 Task: Create a due date automation trigger when advanced on, on the tuesday after a card is due add fields without custom field "Resume" set to a number greater or equal to 1 and greater or equal to 10 at 11:00 AM.
Action: Mouse moved to (941, 74)
Screenshot: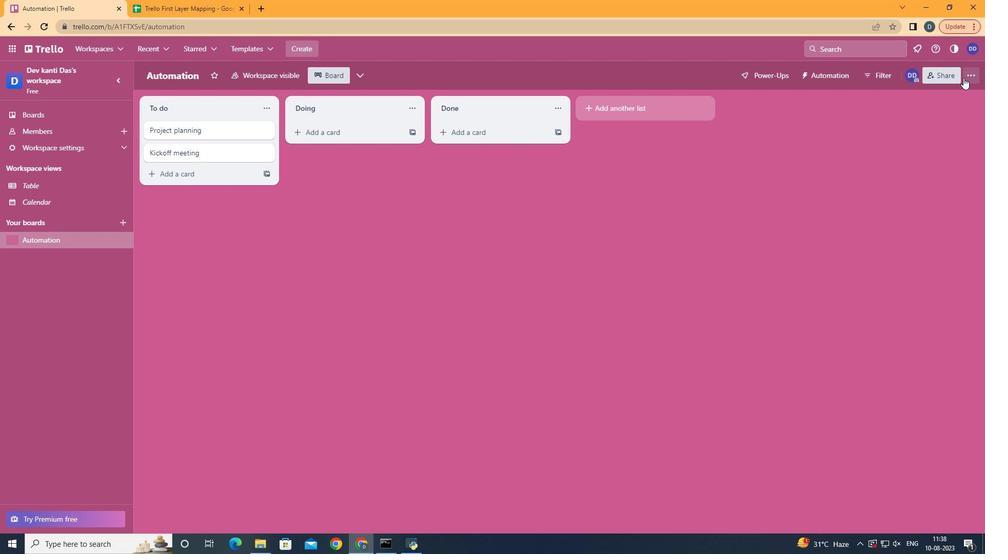 
Action: Mouse pressed left at (941, 74)
Screenshot: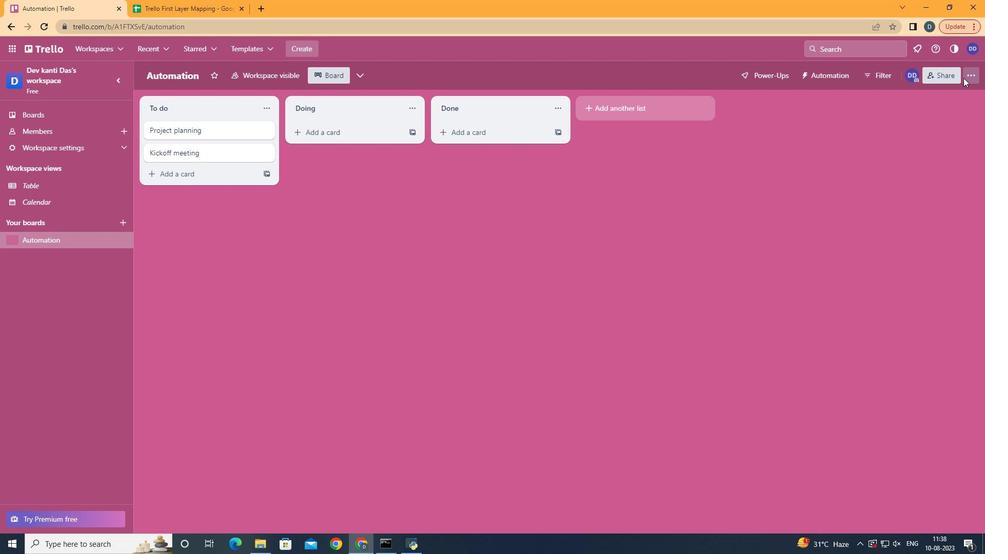 
Action: Mouse moved to (877, 207)
Screenshot: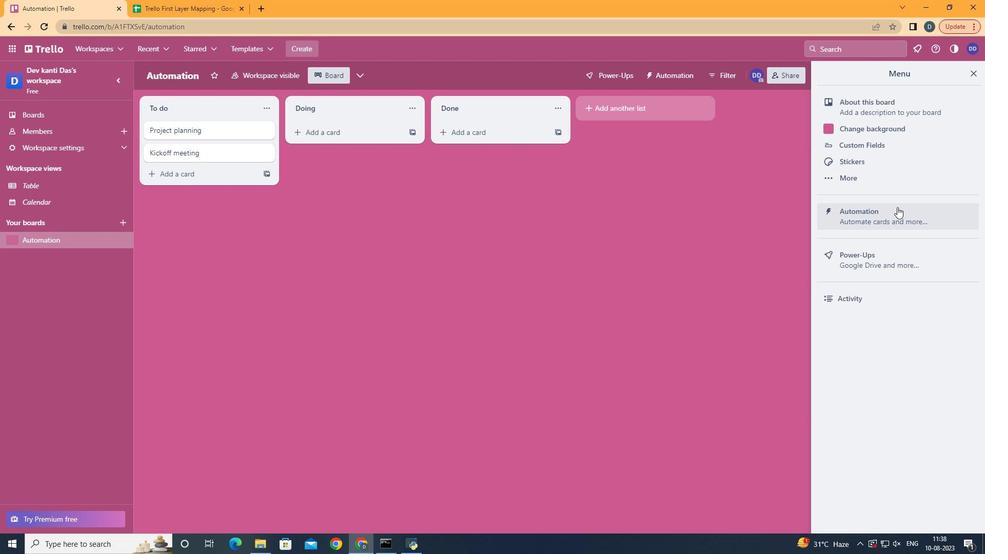 
Action: Mouse pressed left at (877, 207)
Screenshot: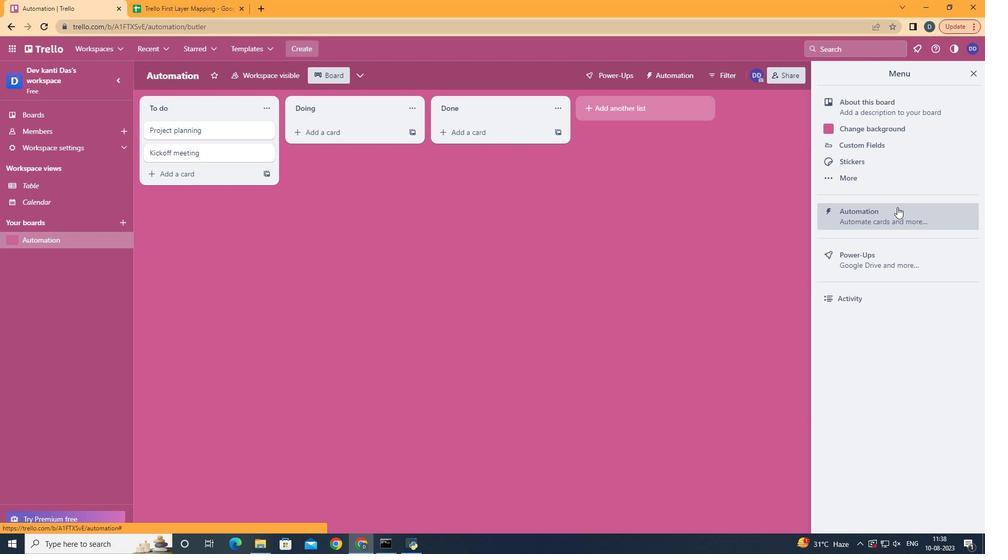 
Action: Mouse moved to (176, 202)
Screenshot: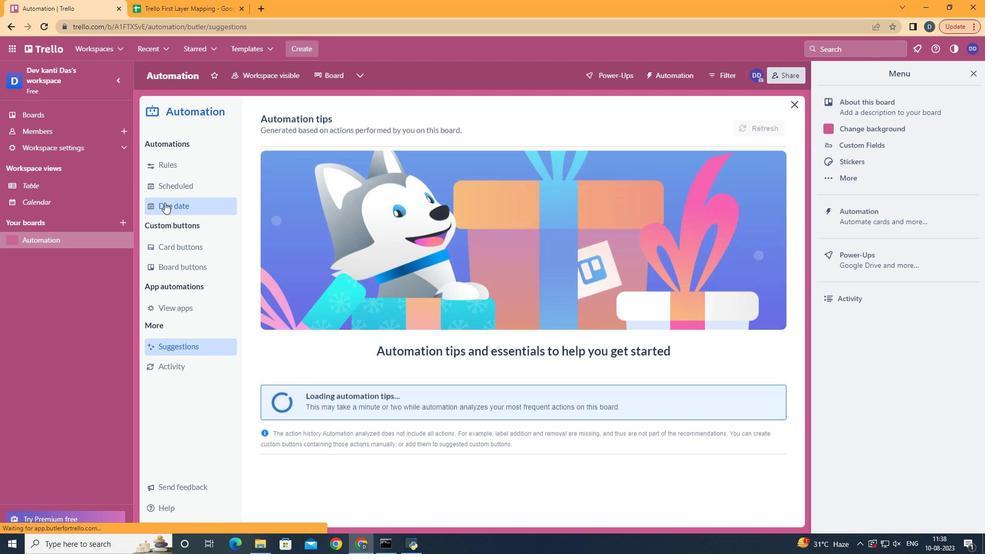 
Action: Mouse pressed left at (176, 202)
Screenshot: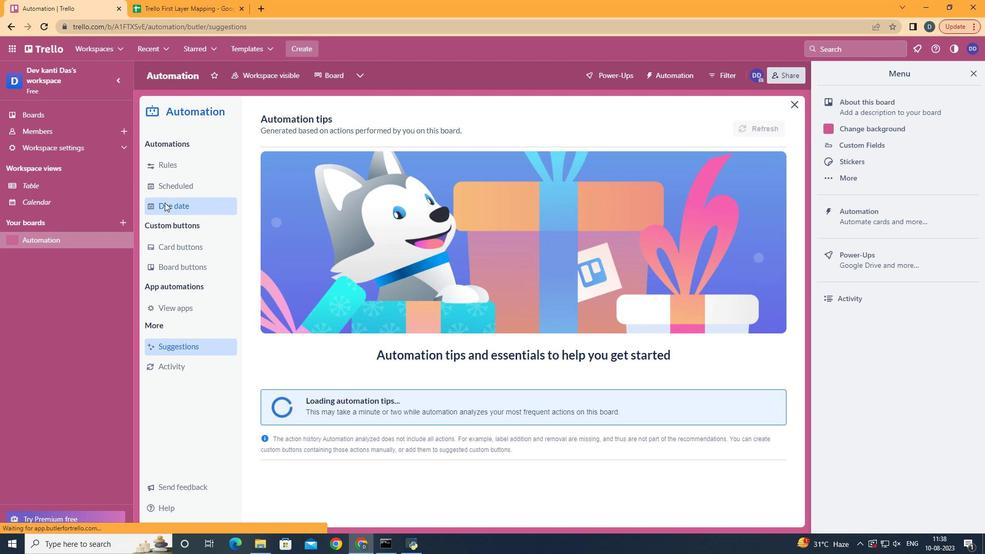 
Action: Mouse moved to (709, 123)
Screenshot: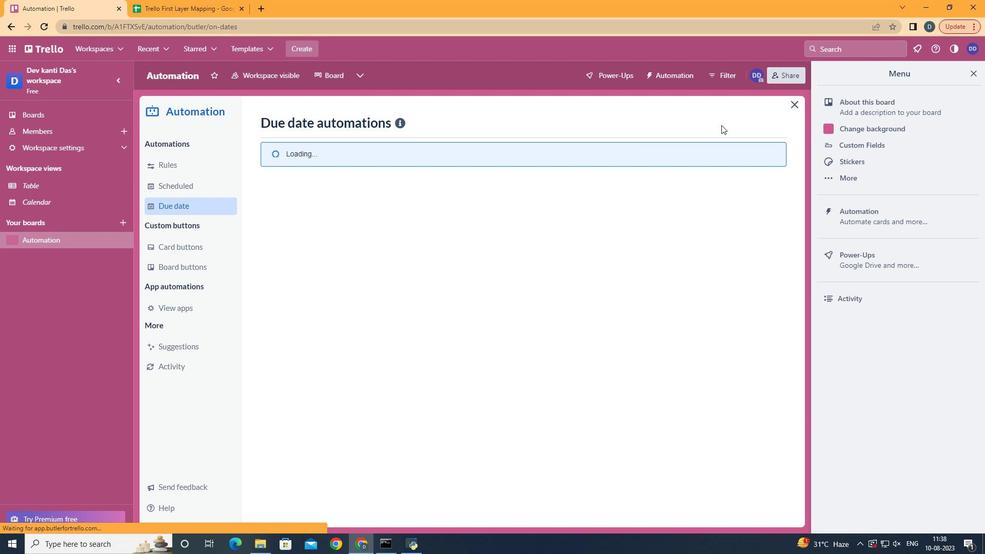 
Action: Mouse pressed left at (709, 123)
Screenshot: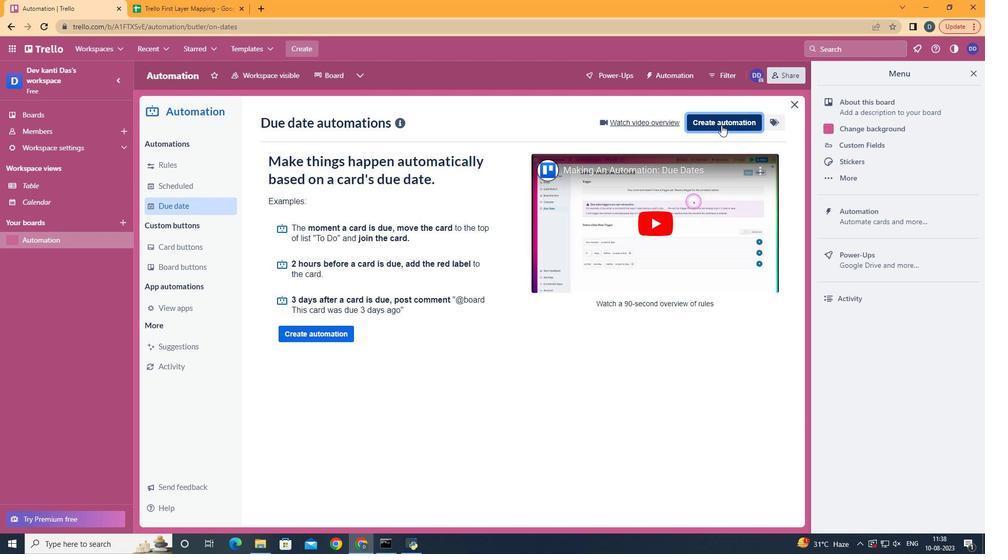 
Action: Mouse moved to (553, 220)
Screenshot: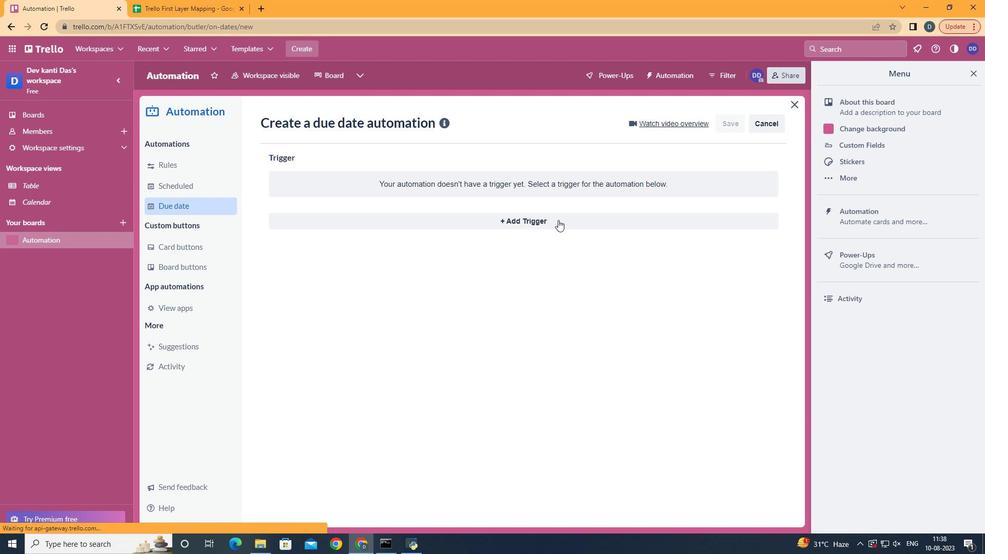 
Action: Mouse pressed left at (553, 220)
Screenshot: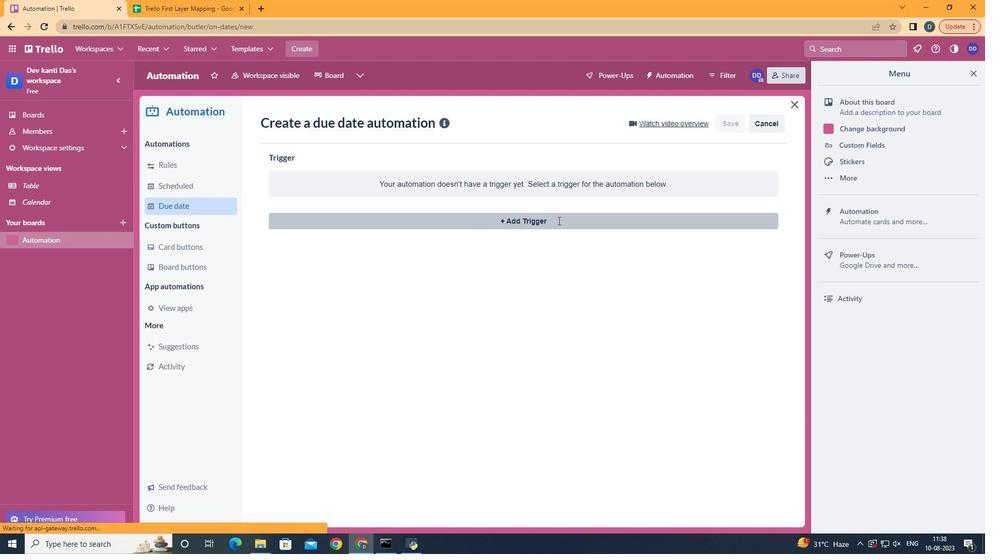 
Action: Mouse moved to (339, 289)
Screenshot: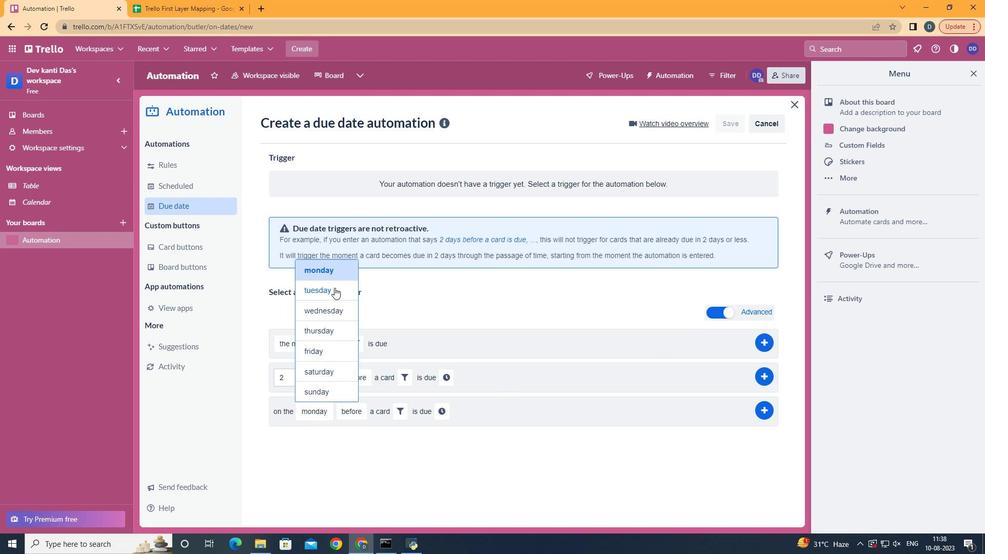 
Action: Mouse pressed left at (339, 289)
Screenshot: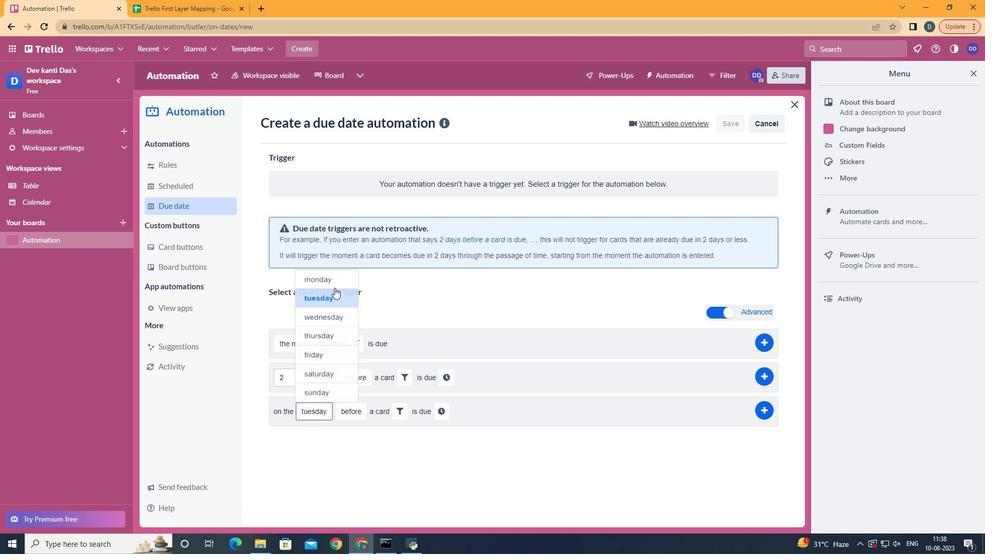 
Action: Mouse moved to (367, 455)
Screenshot: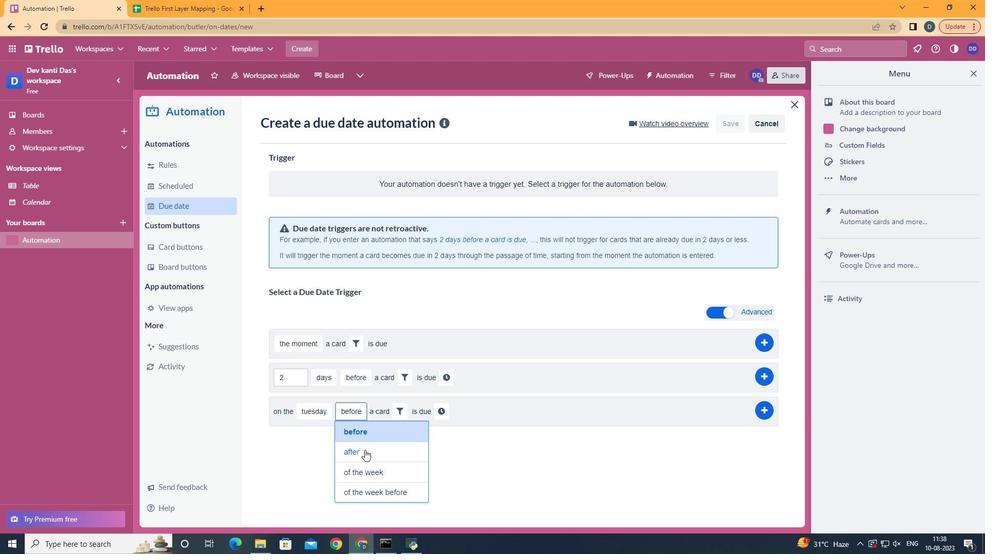
Action: Mouse pressed left at (367, 455)
Screenshot: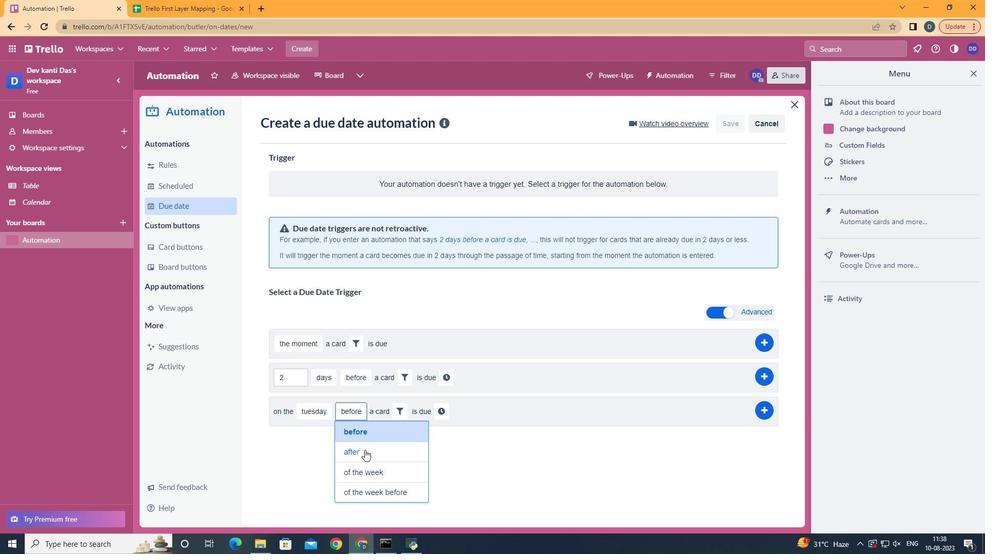 
Action: Mouse moved to (400, 422)
Screenshot: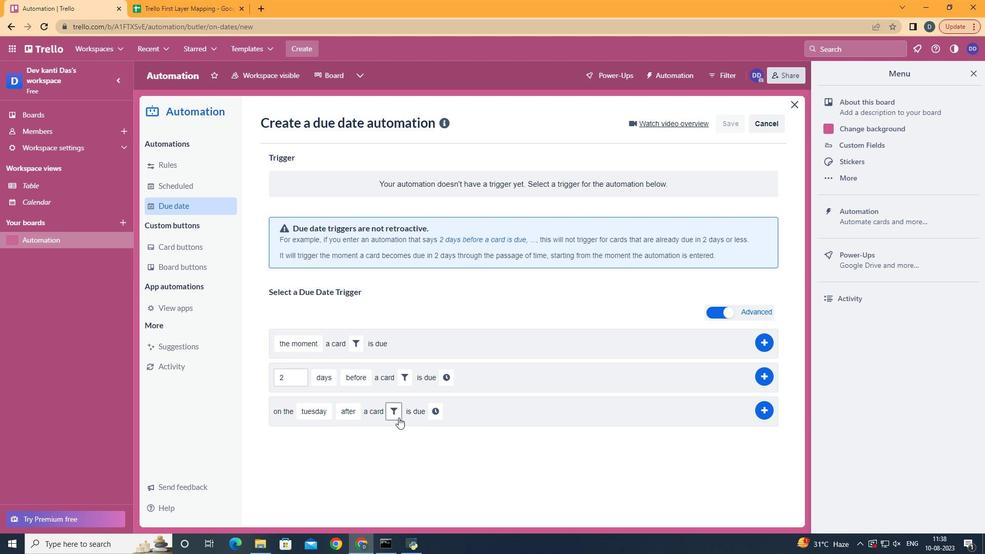 
Action: Mouse pressed left at (400, 422)
Screenshot: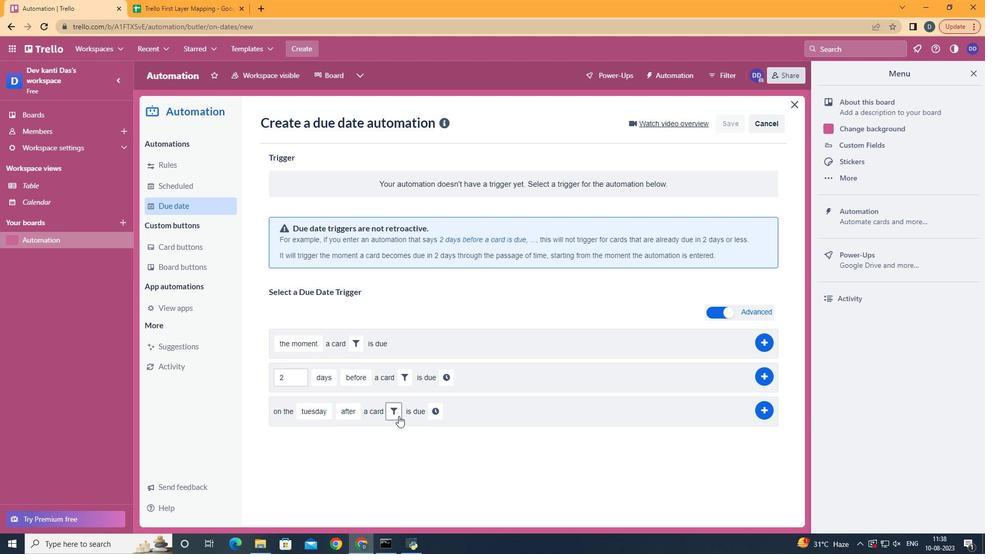 
Action: Mouse moved to (560, 458)
Screenshot: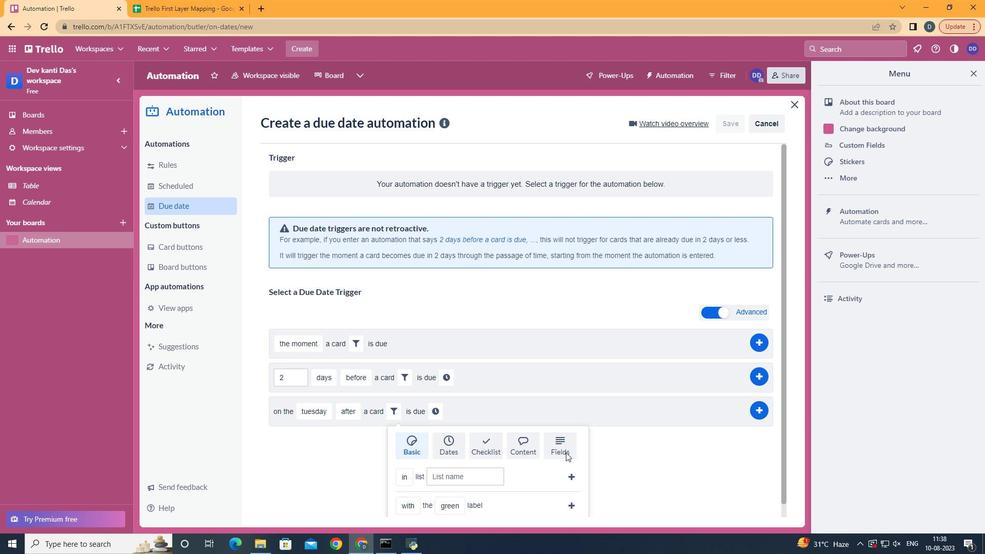 
Action: Mouse pressed left at (560, 458)
Screenshot: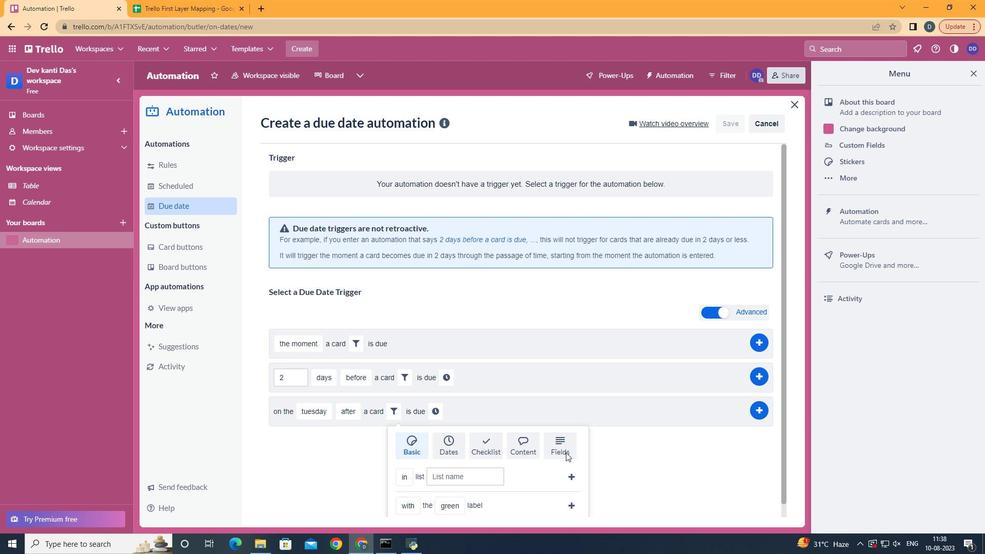 
Action: Mouse scrolled (560, 457) with delta (0, 0)
Screenshot: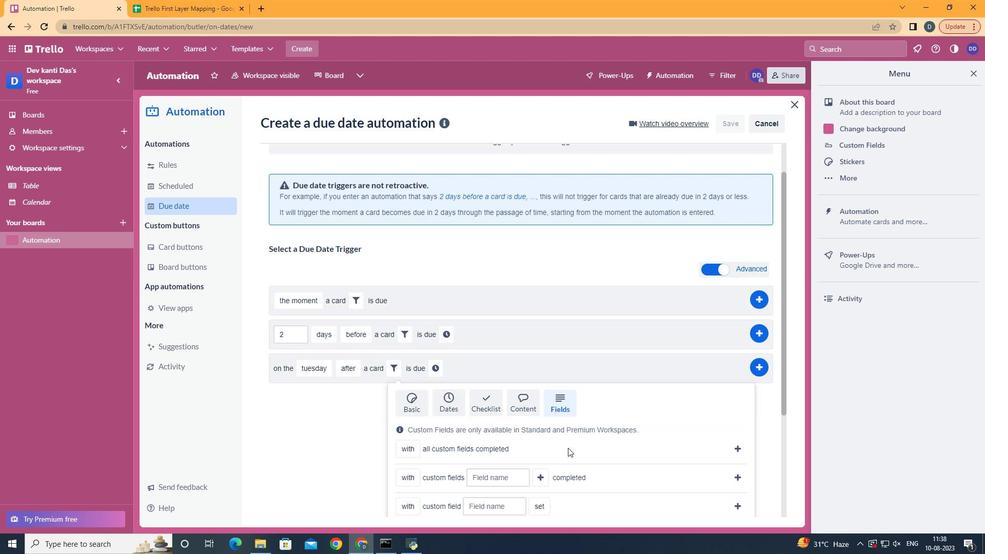 
Action: Mouse scrolled (560, 457) with delta (0, 0)
Screenshot: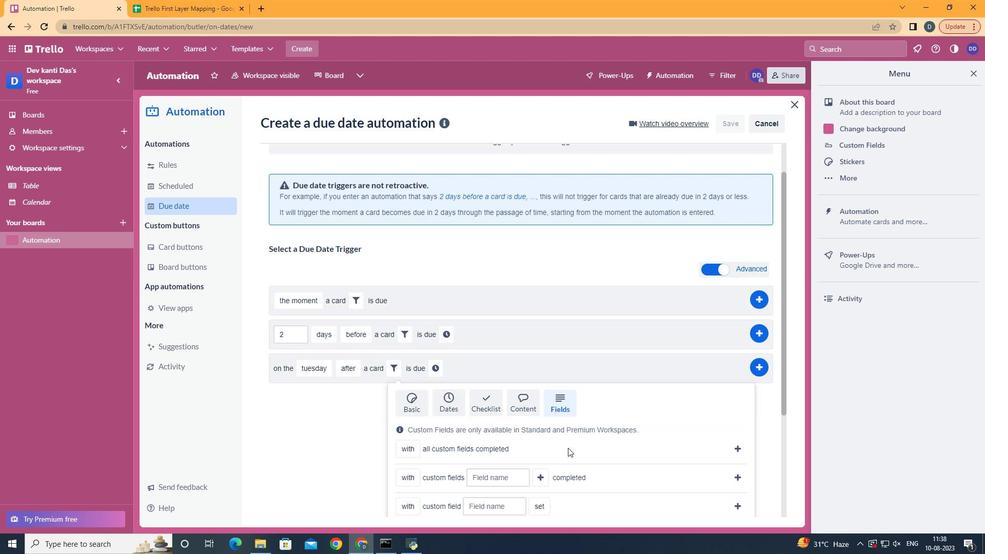 
Action: Mouse scrolled (560, 457) with delta (0, 0)
Screenshot: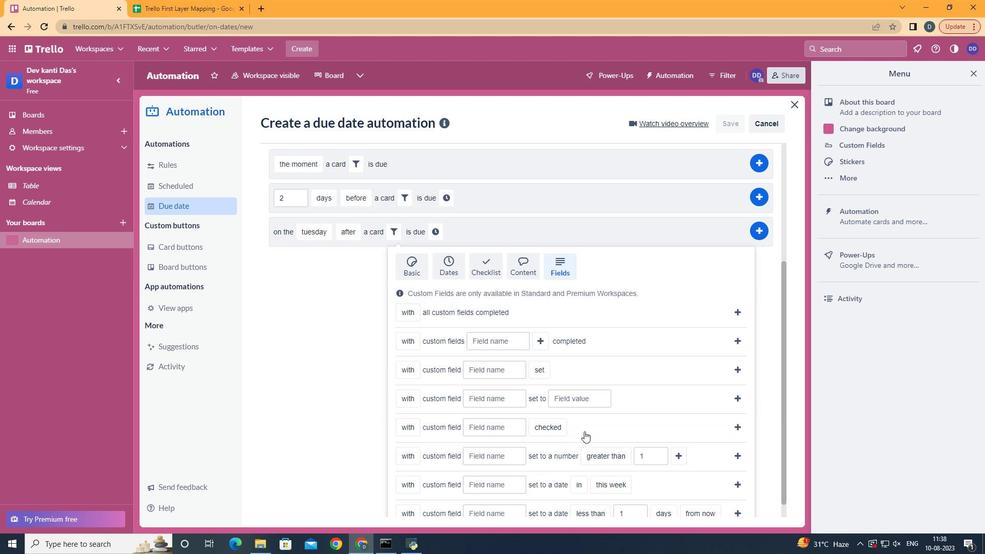 
Action: Mouse scrolled (560, 457) with delta (0, 0)
Screenshot: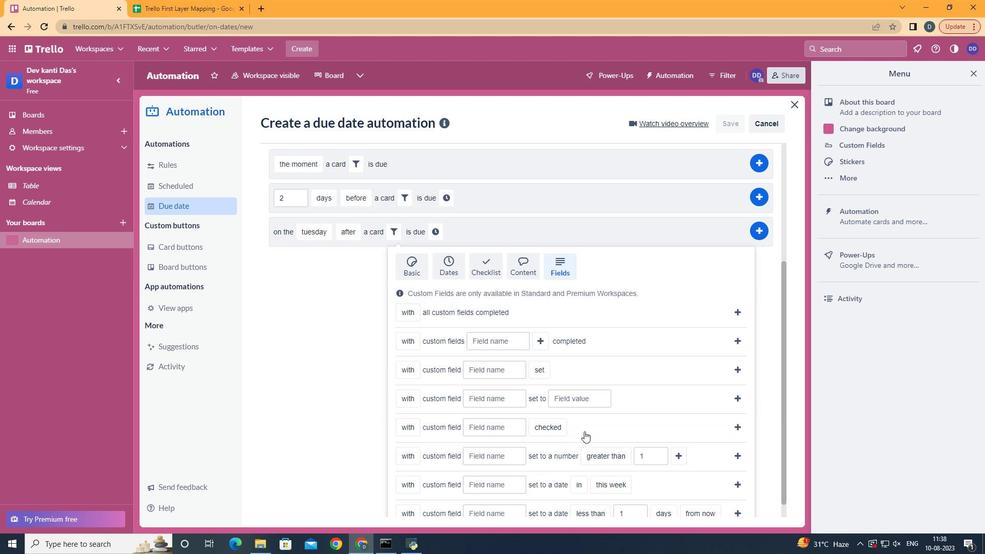 
Action: Mouse scrolled (560, 457) with delta (0, 0)
Screenshot: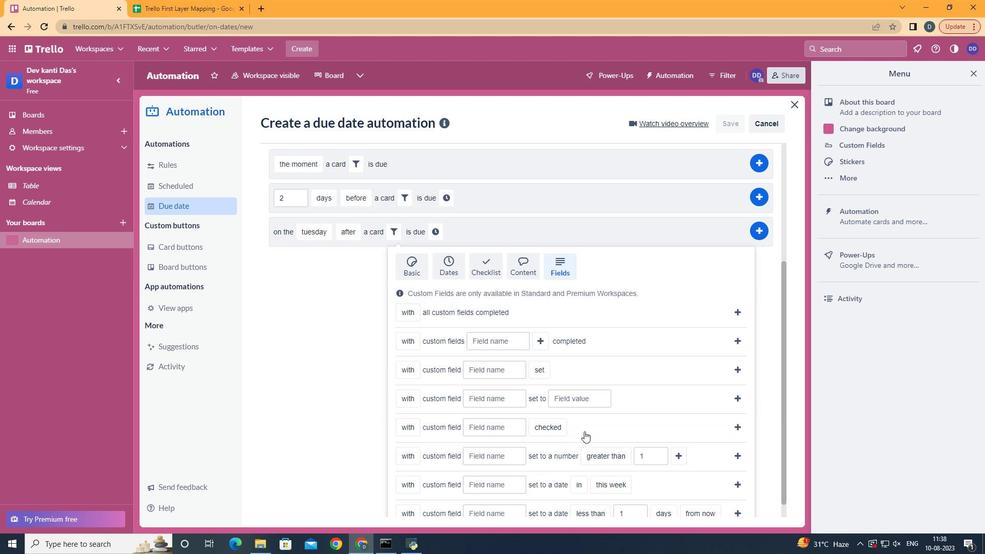 
Action: Mouse scrolled (560, 457) with delta (0, 0)
Screenshot: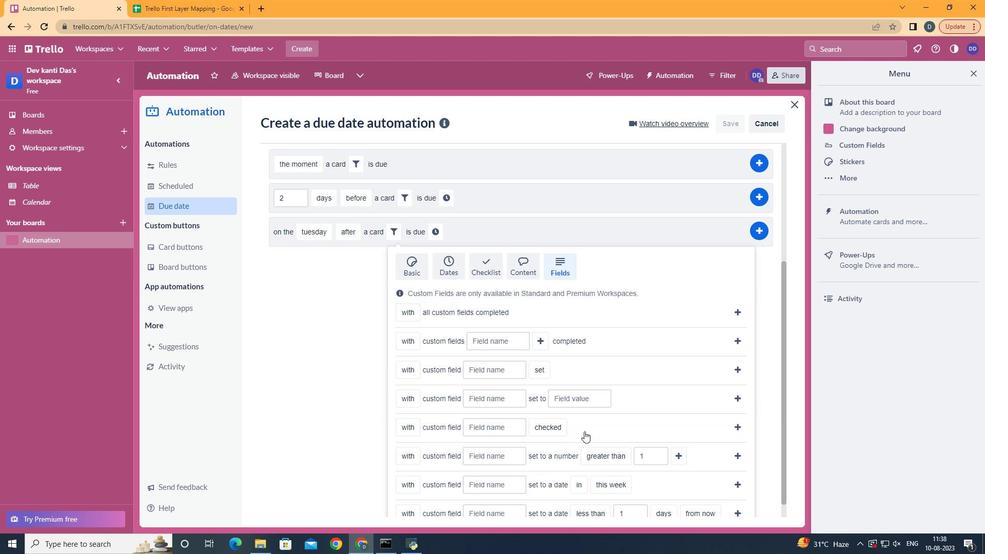 
Action: Mouse moved to (580, 430)
Screenshot: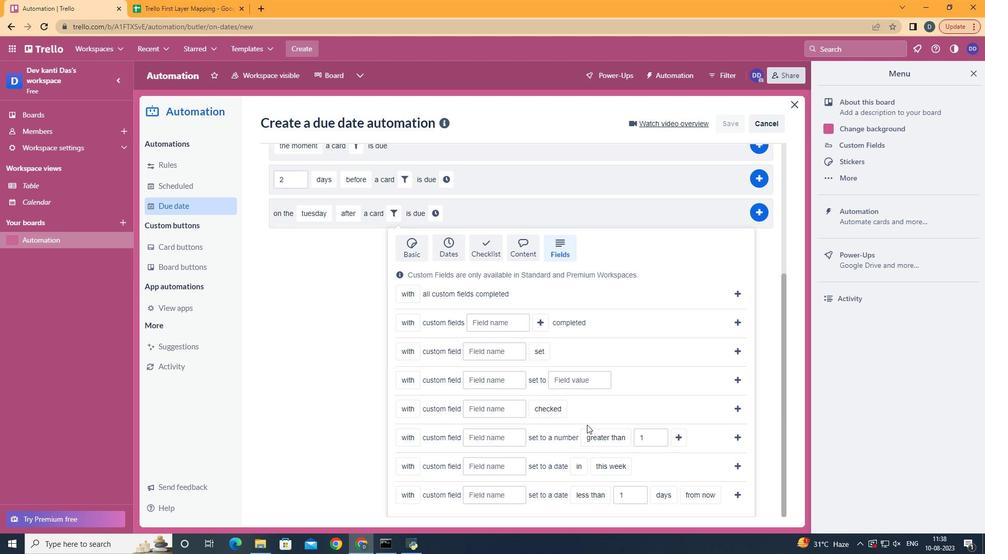 
Action: Mouse scrolled (580, 429) with delta (0, 0)
Screenshot: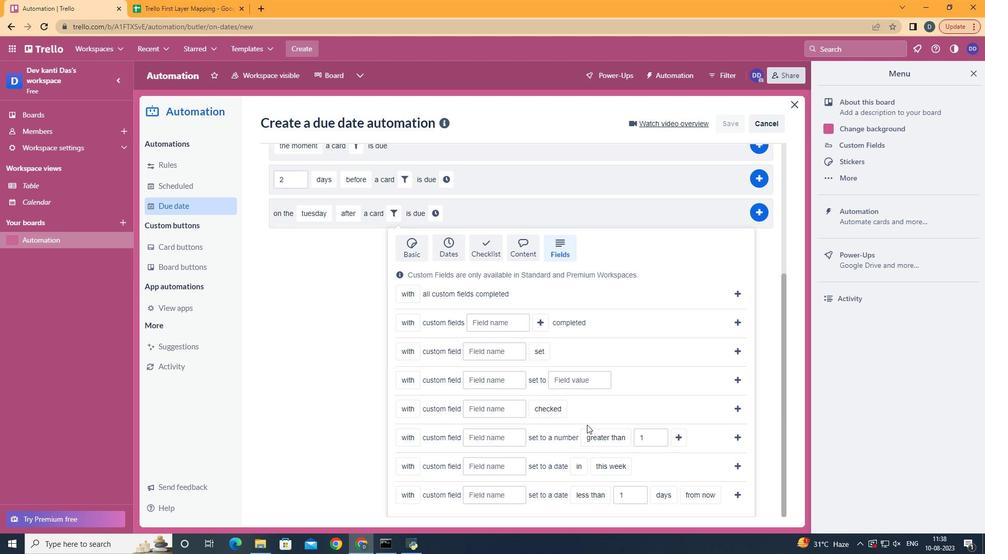 
Action: Mouse scrolled (580, 429) with delta (0, 0)
Screenshot: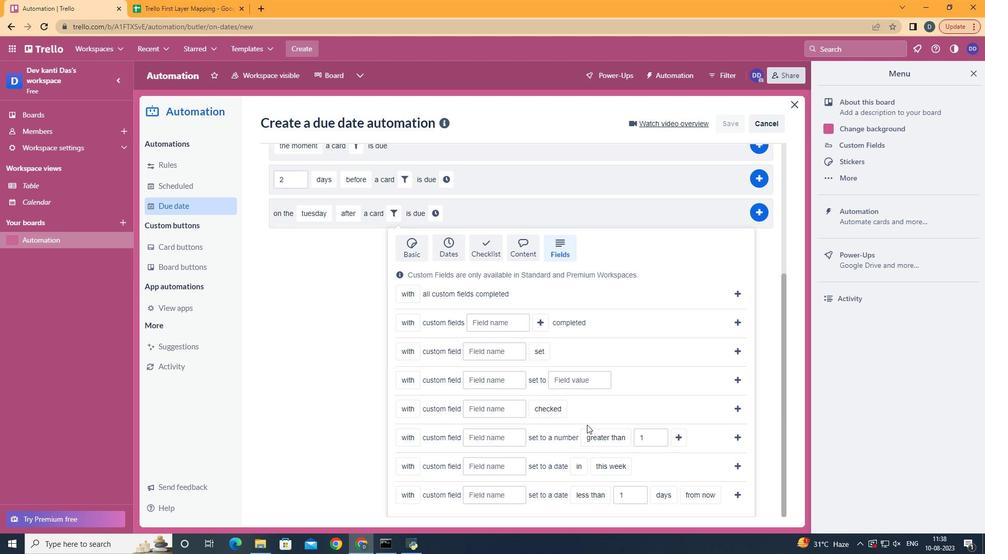 
Action: Mouse scrolled (580, 429) with delta (0, 0)
Screenshot: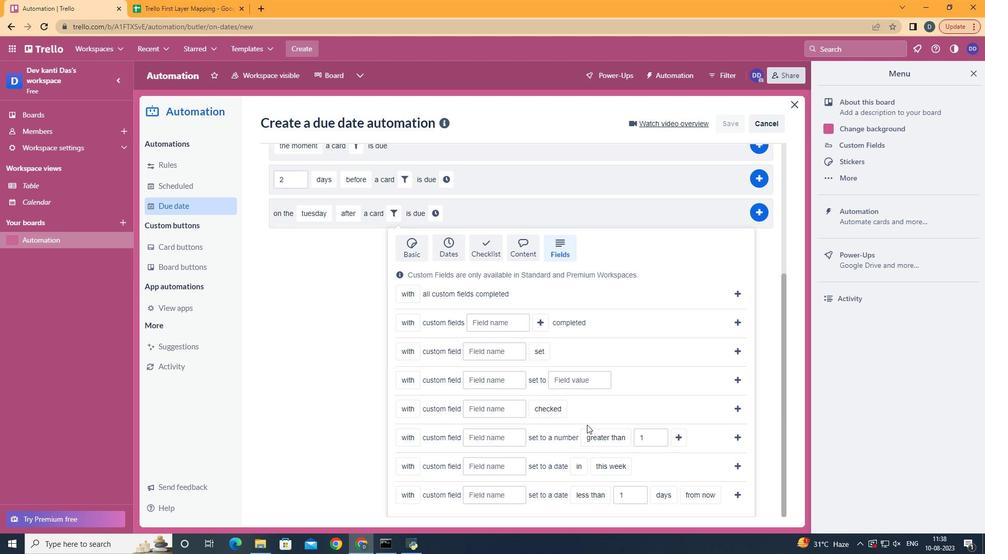 
Action: Mouse scrolled (580, 429) with delta (0, 0)
Screenshot: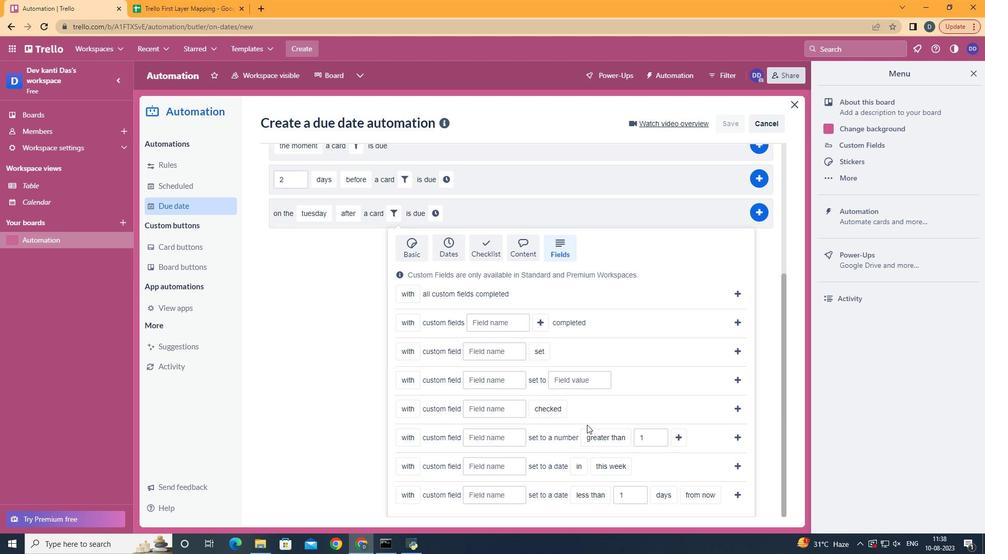 
Action: Mouse scrolled (580, 429) with delta (0, 0)
Screenshot: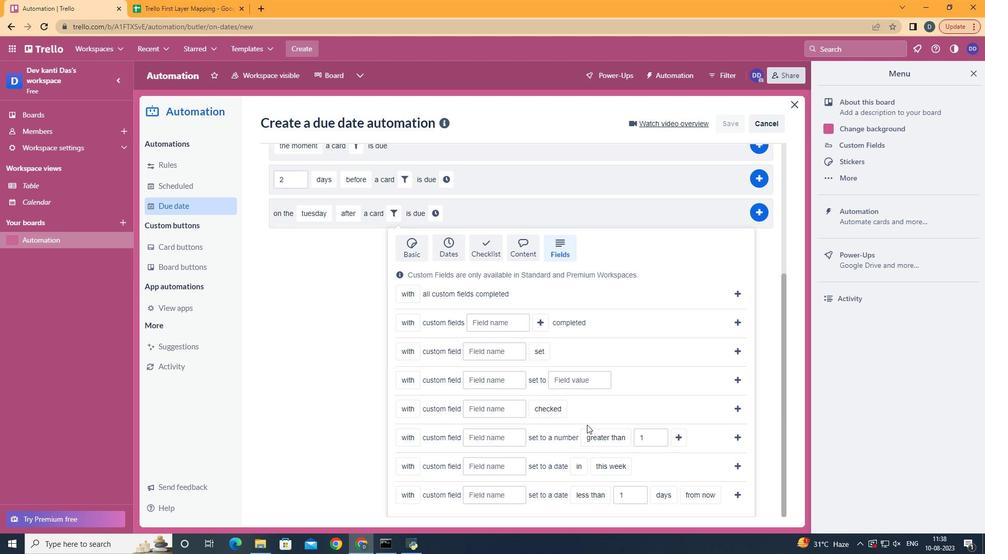 
Action: Mouse moved to (418, 482)
Screenshot: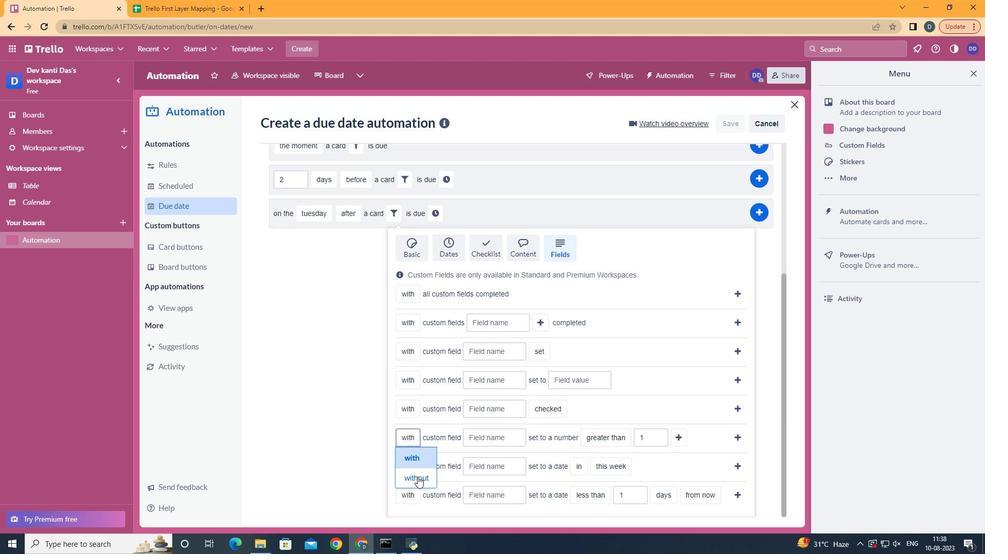 
Action: Mouse pressed left at (418, 482)
Screenshot: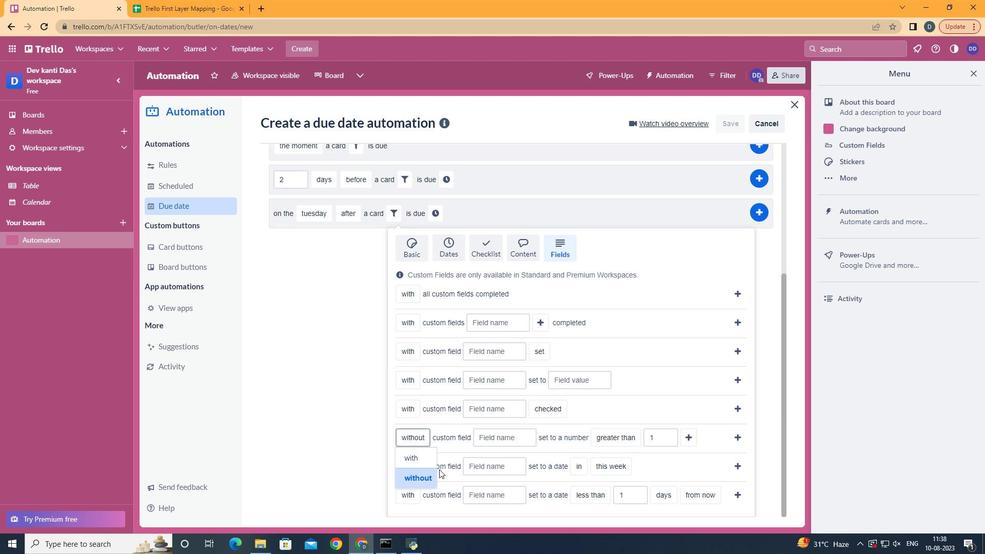
Action: Mouse moved to (504, 440)
Screenshot: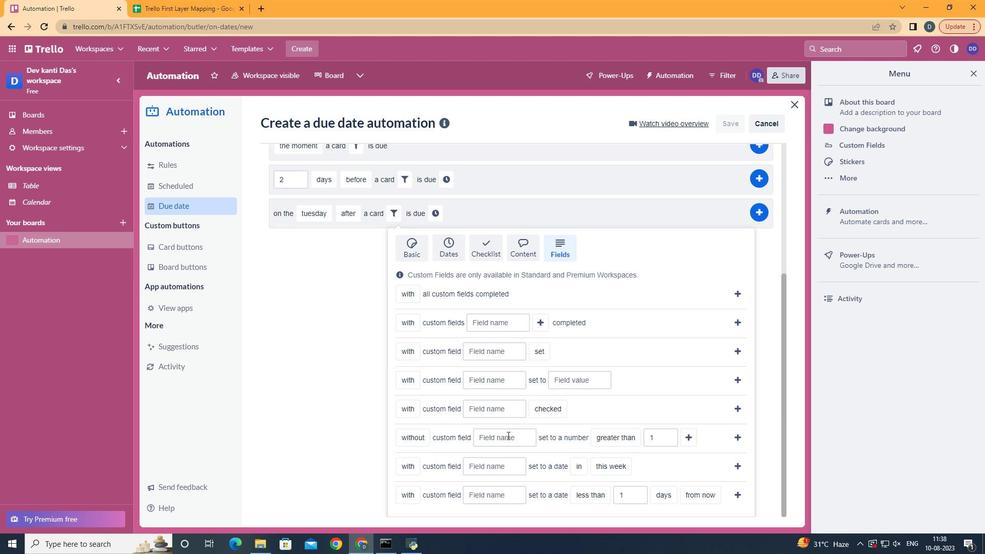 
Action: Mouse pressed left at (504, 440)
Screenshot: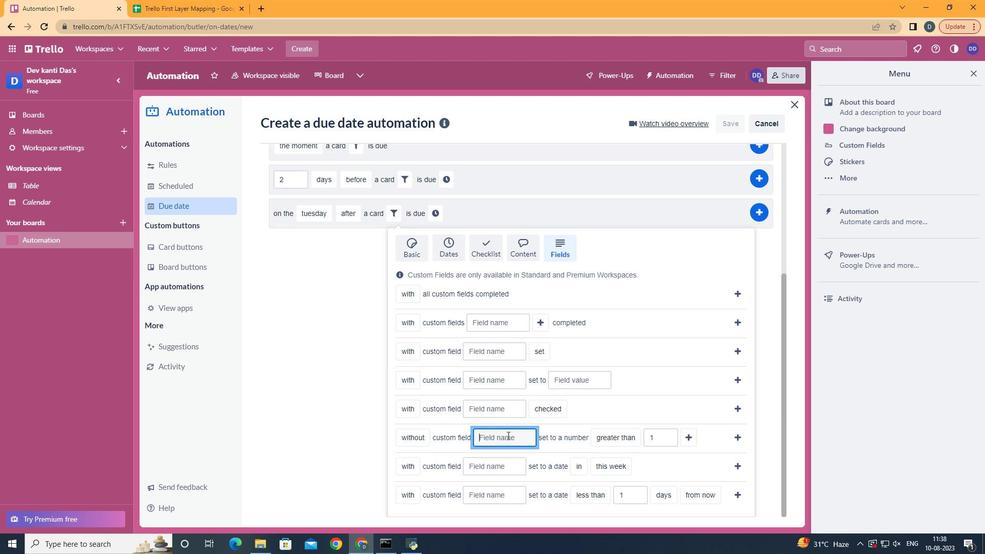 
Action: Key pressed <Key.shift>Resume
Screenshot: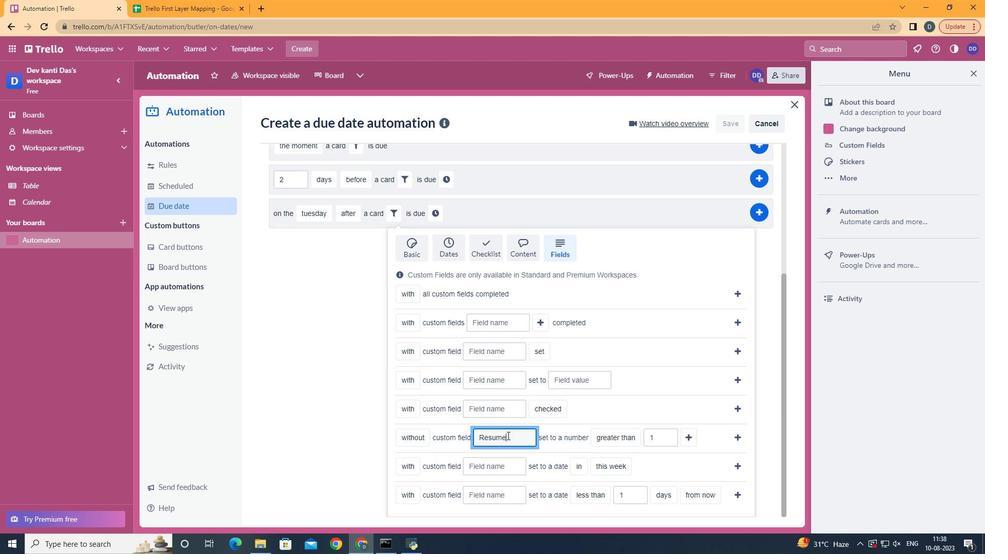 
Action: Mouse moved to (647, 383)
Screenshot: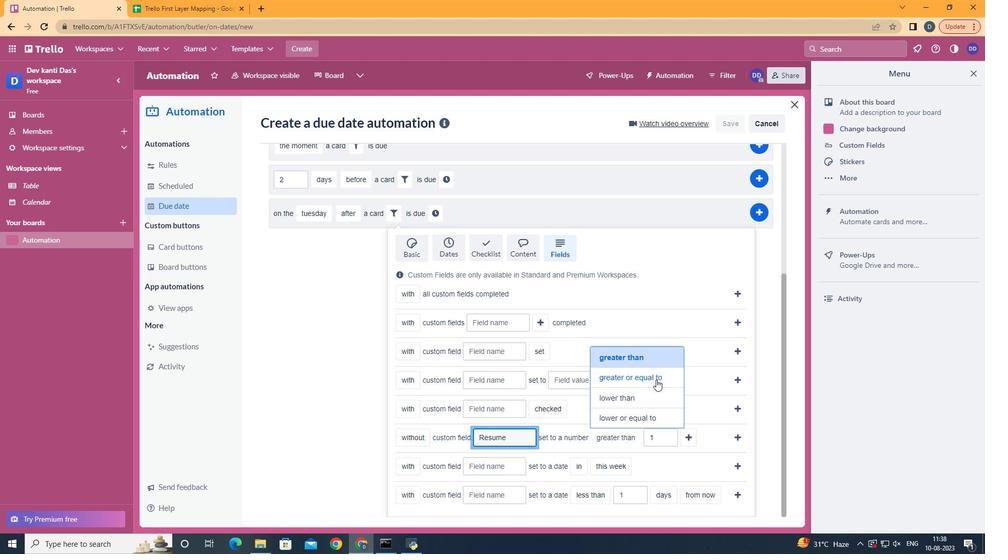 
Action: Mouse pressed left at (647, 383)
Screenshot: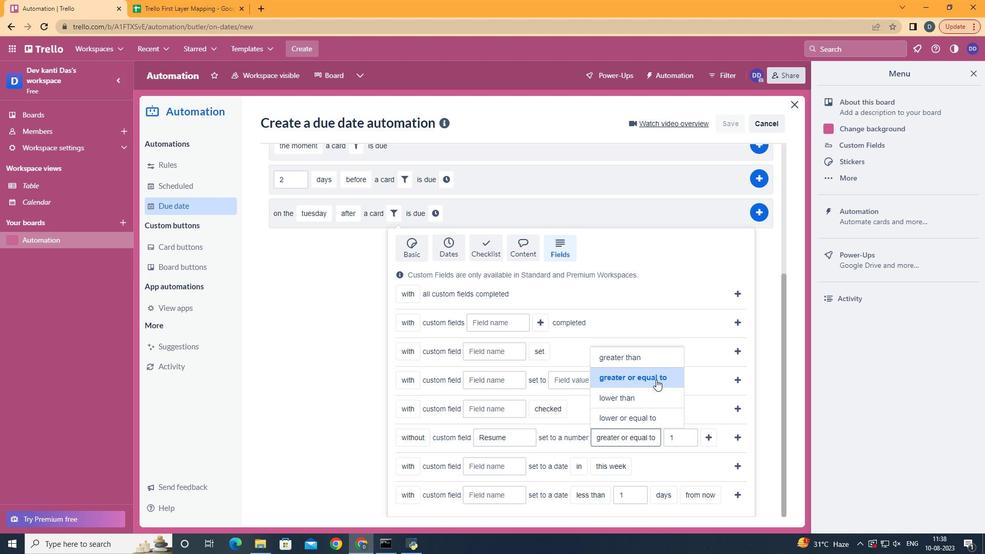 
Action: Mouse moved to (704, 448)
Screenshot: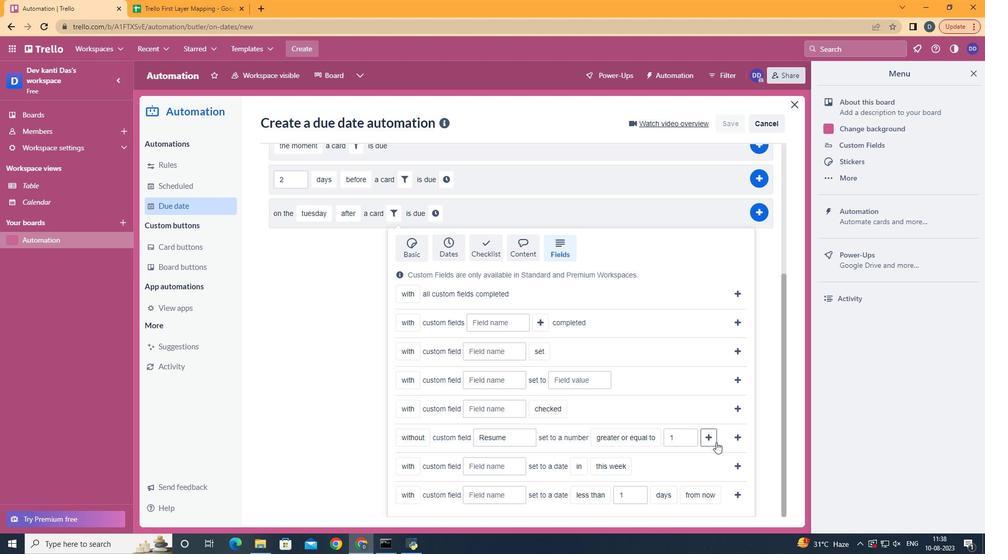 
Action: Mouse pressed left at (704, 448)
Screenshot: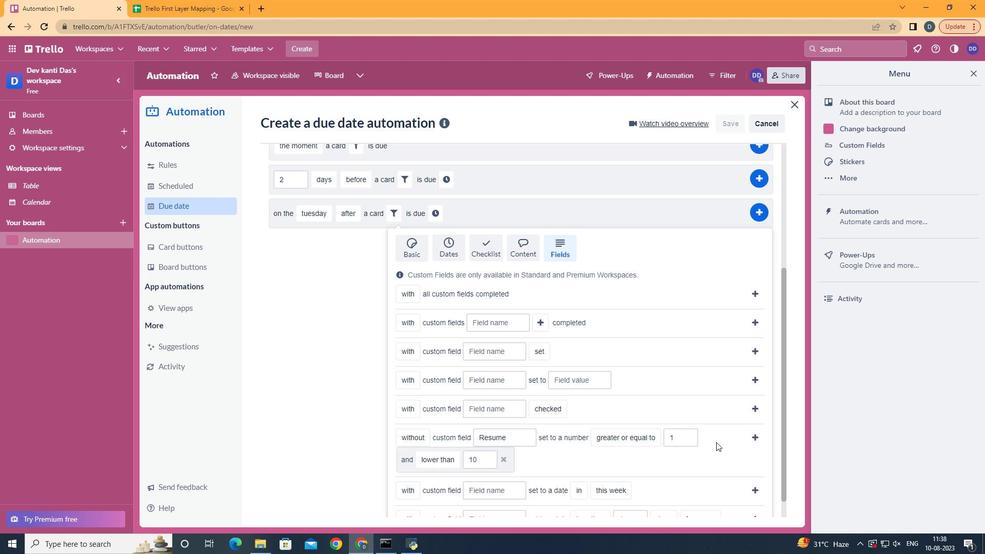 
Action: Mouse moved to (456, 448)
Screenshot: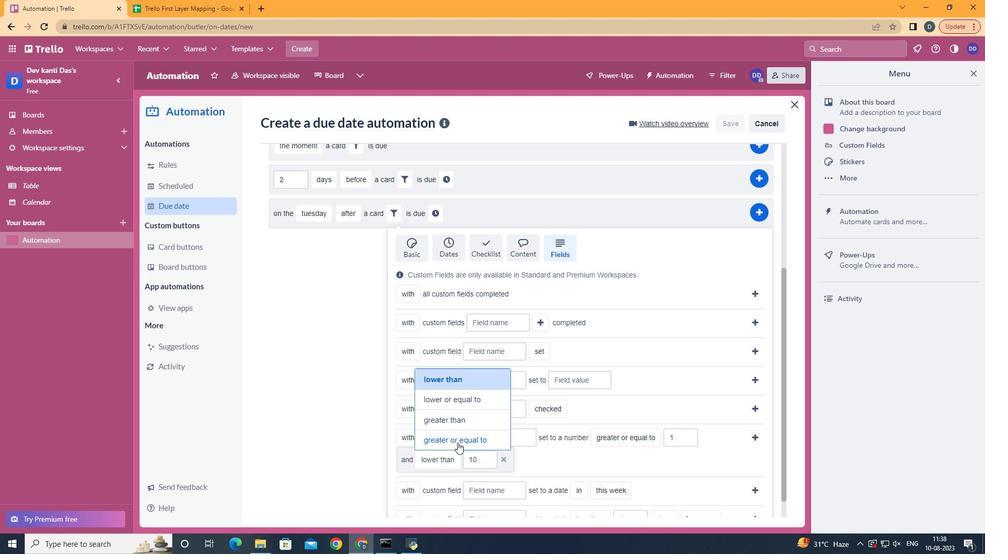 
Action: Mouse pressed left at (456, 448)
Screenshot: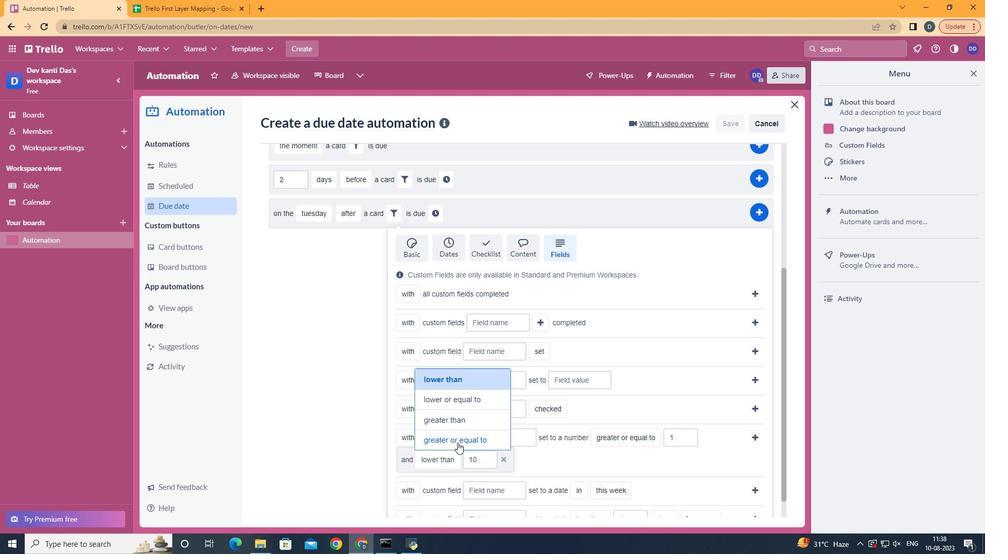 
Action: Mouse moved to (738, 443)
Screenshot: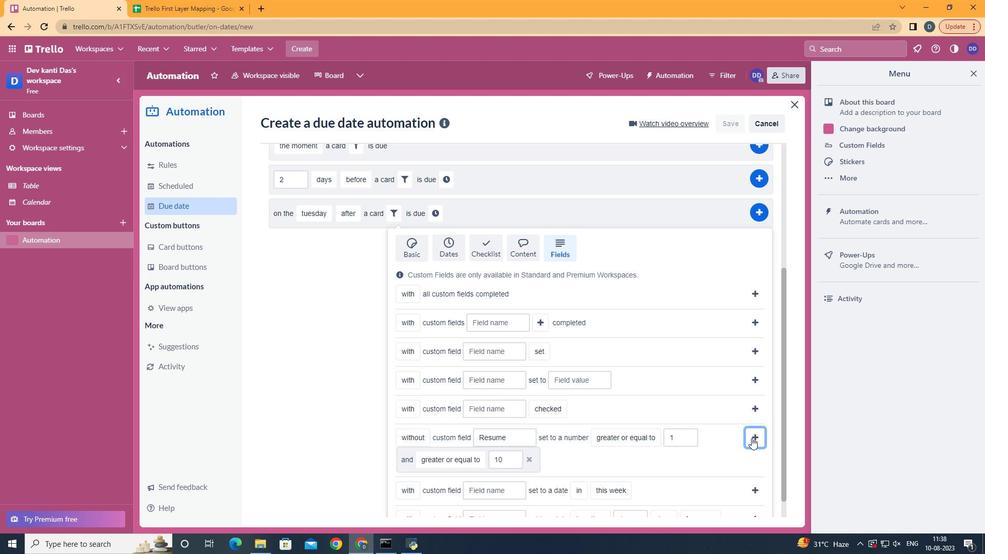 
Action: Mouse pressed left at (738, 443)
Screenshot: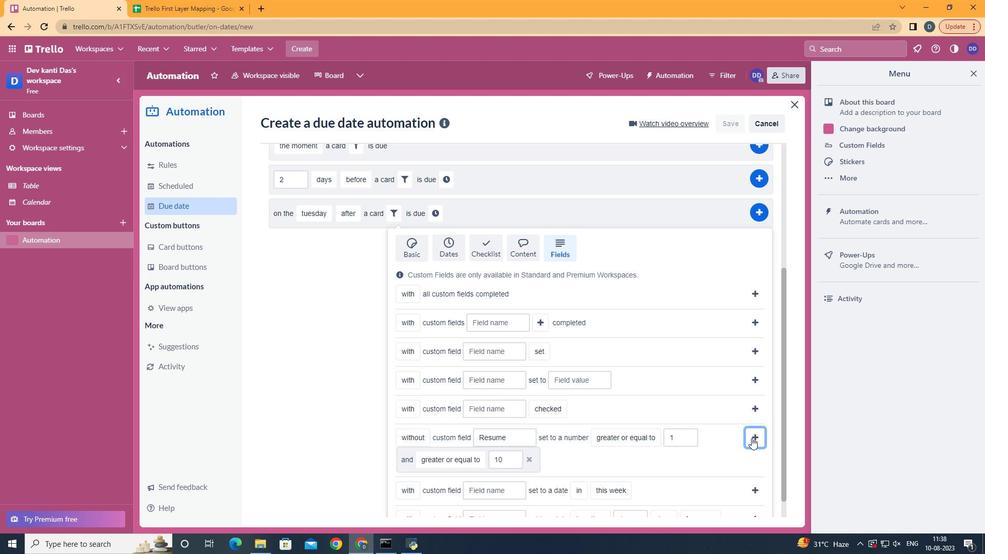 
Action: Mouse moved to (302, 442)
Screenshot: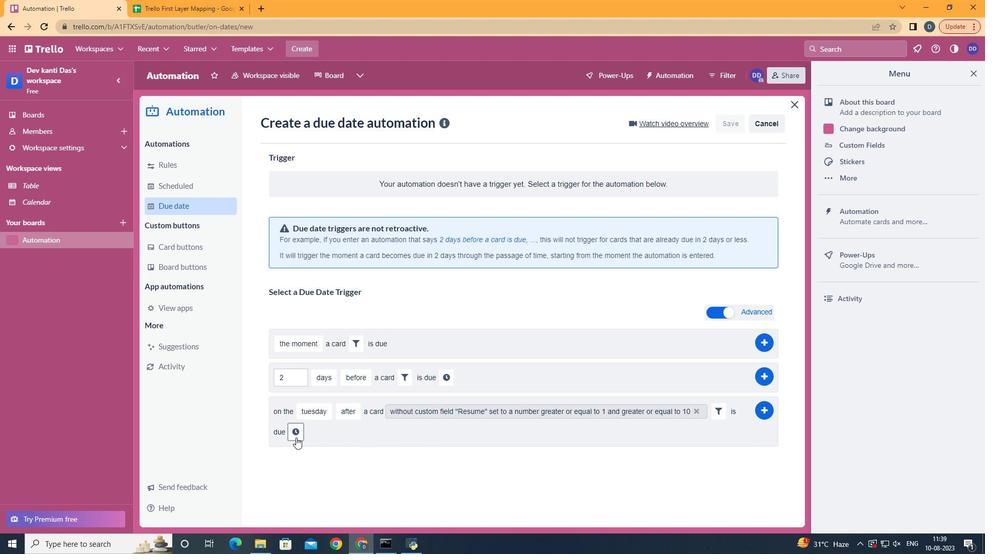
Action: Mouse pressed left at (302, 442)
Screenshot: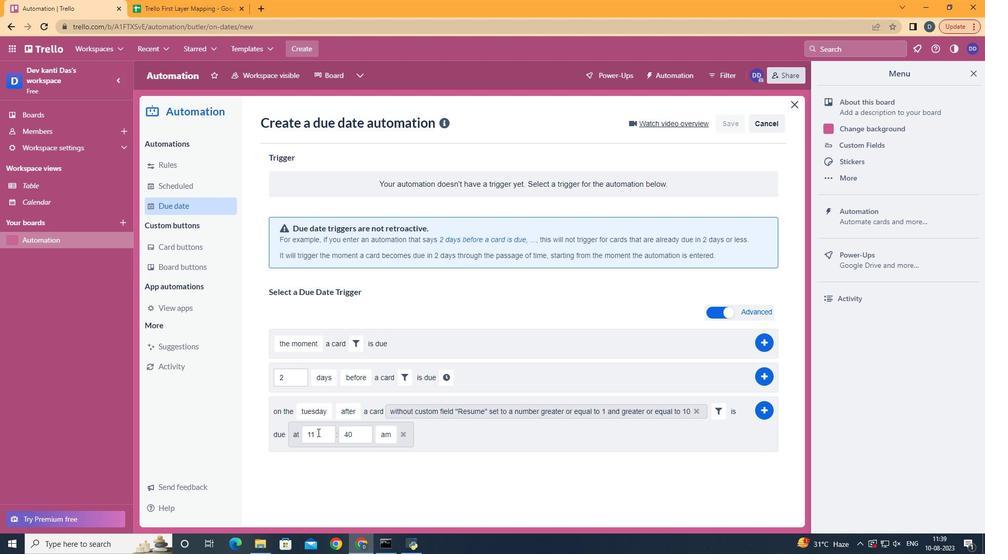 
Action: Mouse moved to (371, 435)
Screenshot: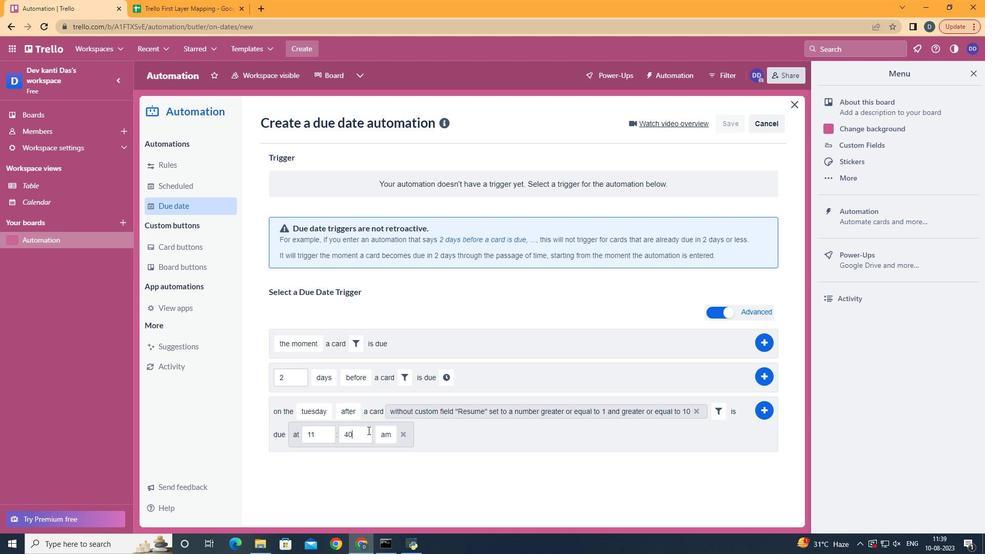 
Action: Mouse pressed left at (371, 435)
Screenshot: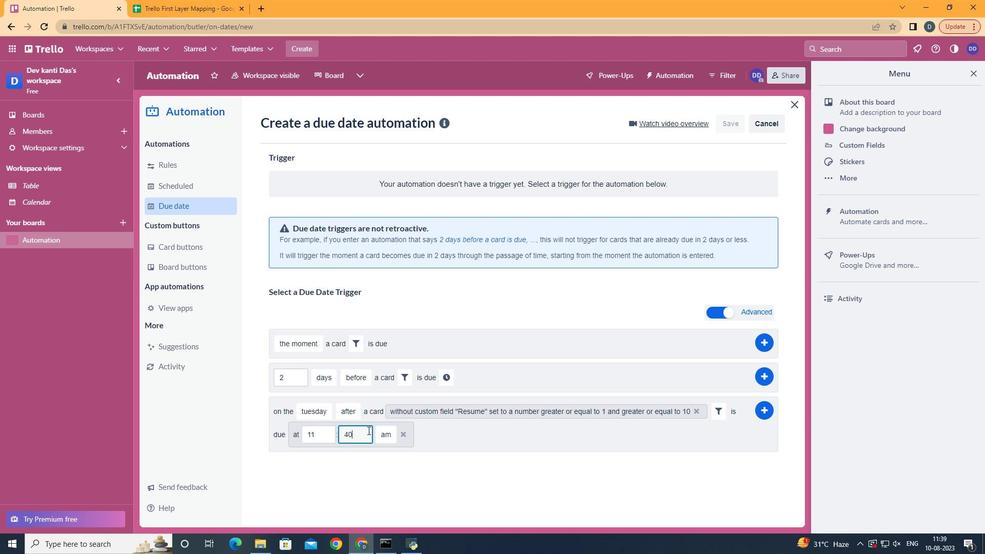
Action: Key pressed <Key.backspace><Key.backspace>00
Screenshot: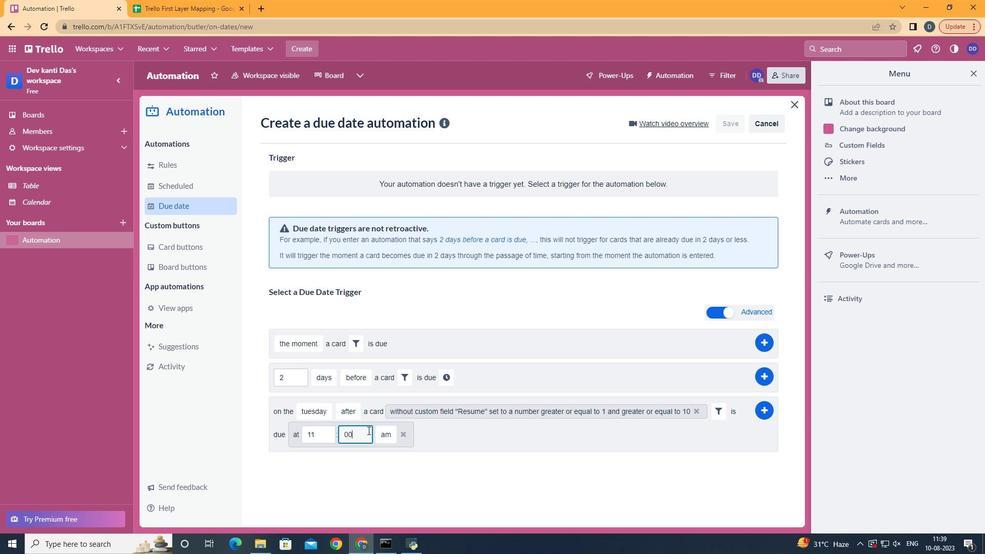 
Action: Mouse moved to (747, 416)
Screenshot: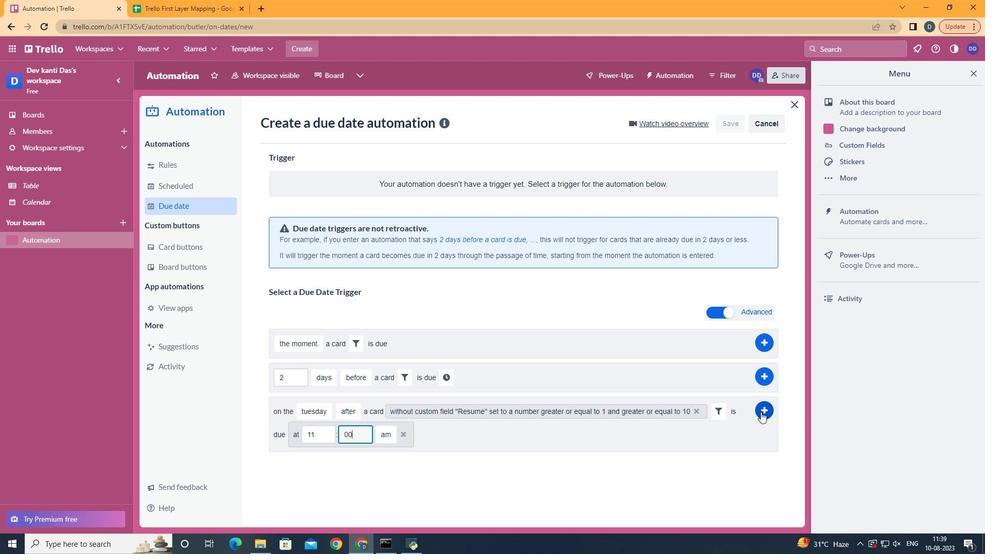 
Action: Mouse pressed left at (747, 416)
Screenshot: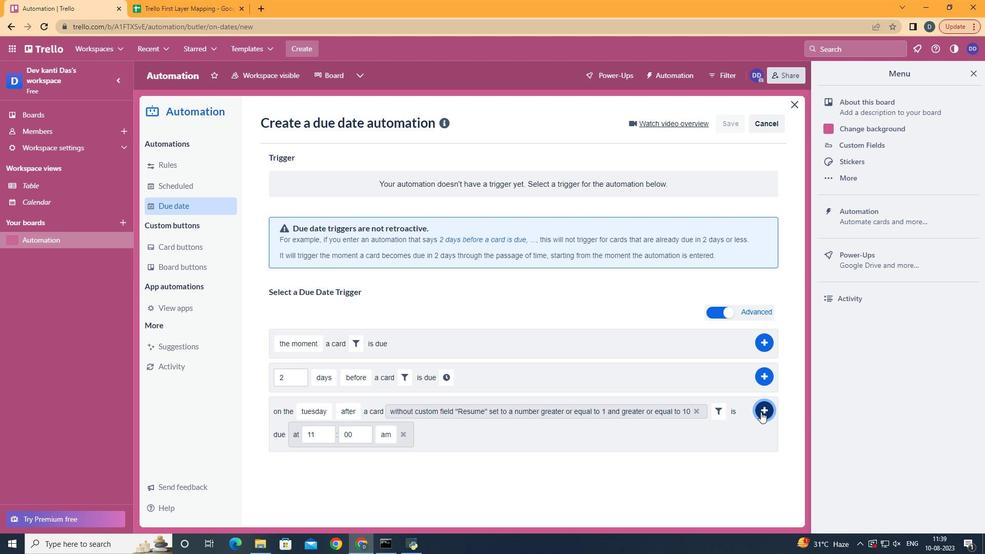
Action: Mouse moved to (492, 266)
Screenshot: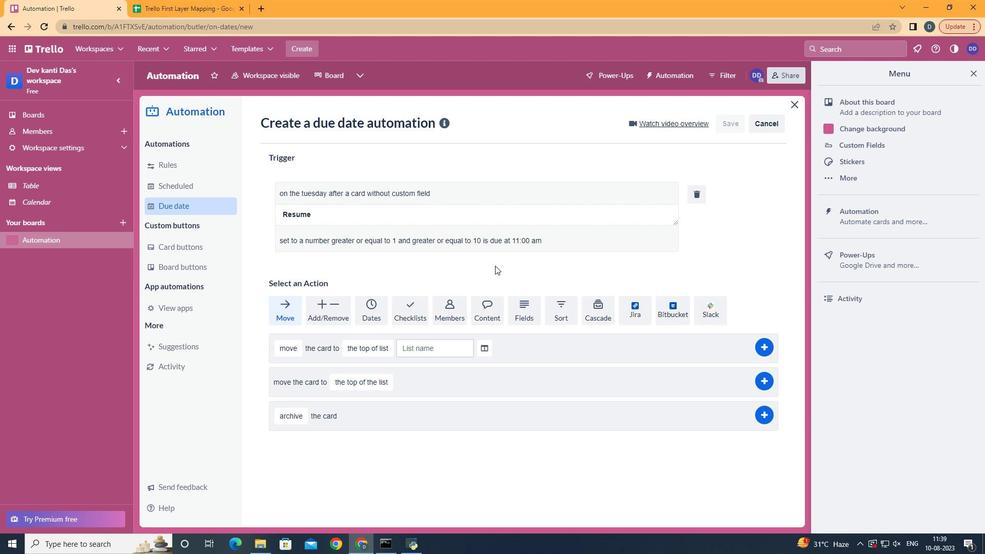 
